 Task: Create new Company, with domain: 'colgate.com' and type: 'Prospect'. Add new contact for this company, with mail Id: 'Aman18Garcia@colgate.com', First Name: Aman, Last name:  Garcia, Job Title: 'Financial Advisor', Phone Number: '(202) 555-7894'. Change life cycle stage to  Lead and lead status to  Open. Logged in from softage.1@softage.net
Action: Mouse moved to (77, 51)
Screenshot: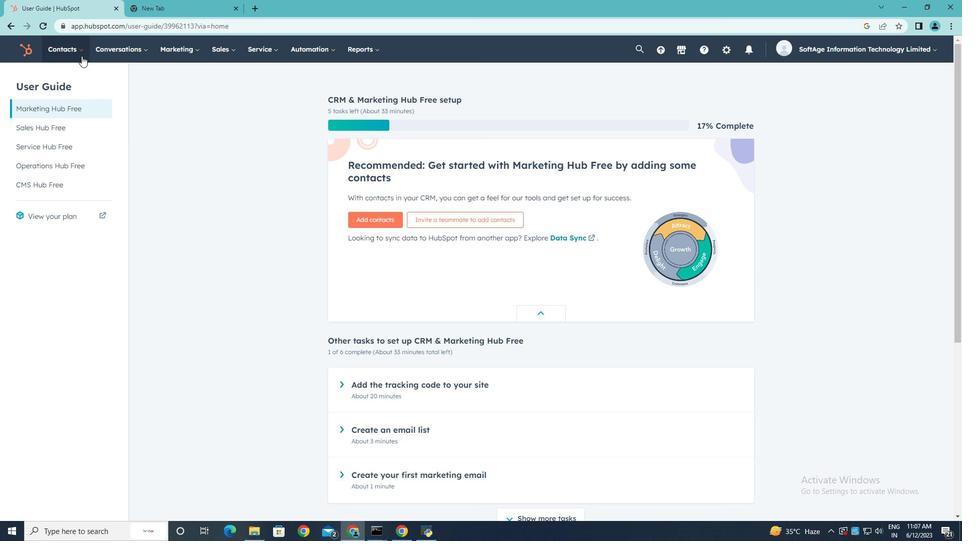 
Action: Mouse pressed left at (77, 51)
Screenshot: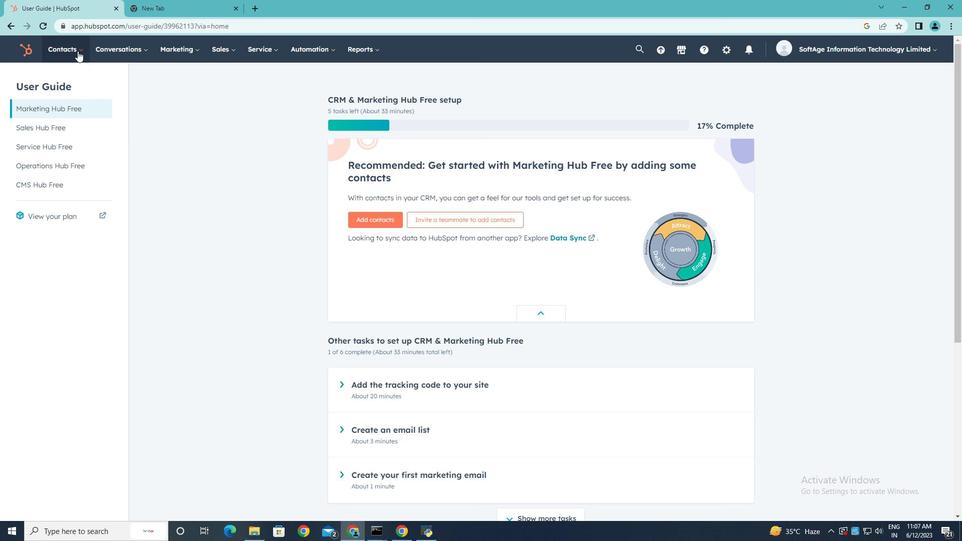 
Action: Mouse moved to (78, 97)
Screenshot: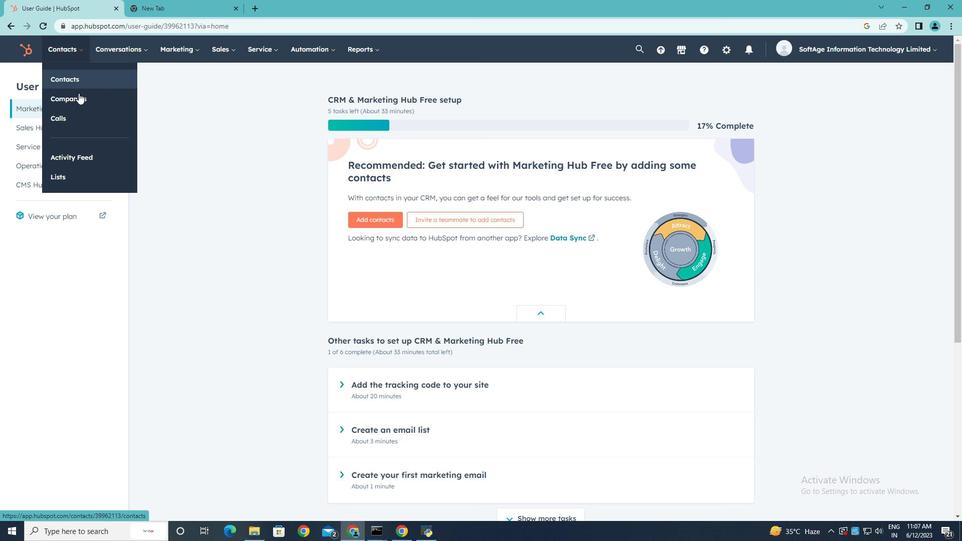 
Action: Mouse pressed left at (78, 97)
Screenshot: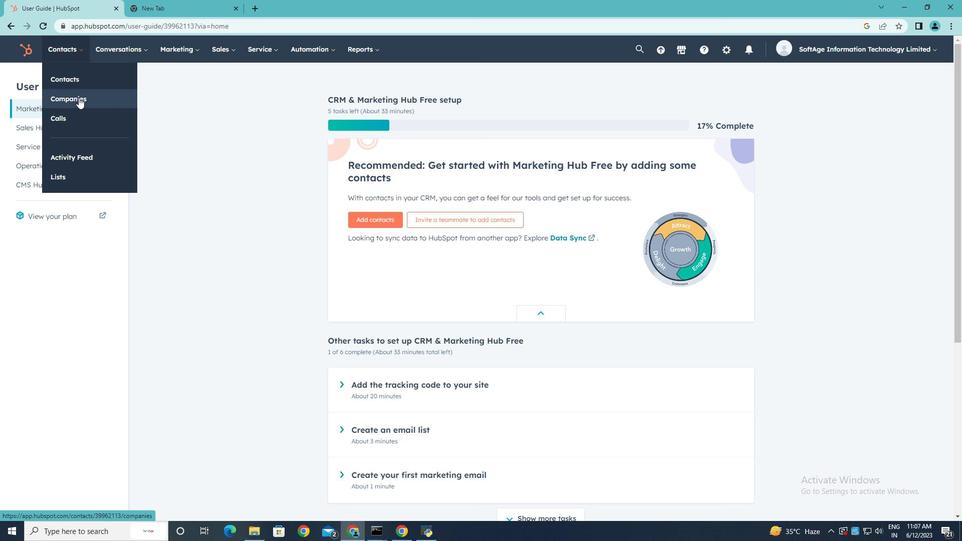 
Action: Mouse moved to (918, 85)
Screenshot: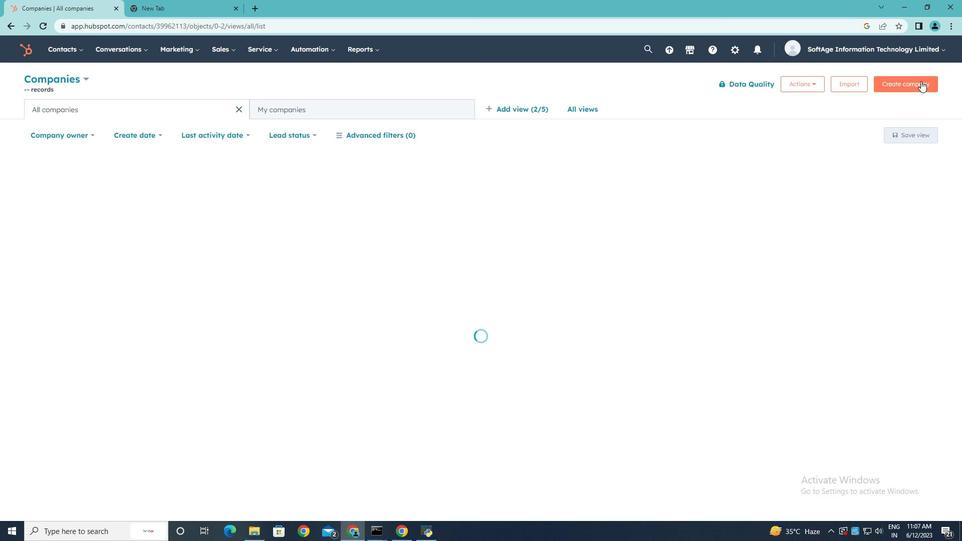 
Action: Mouse pressed left at (918, 85)
Screenshot: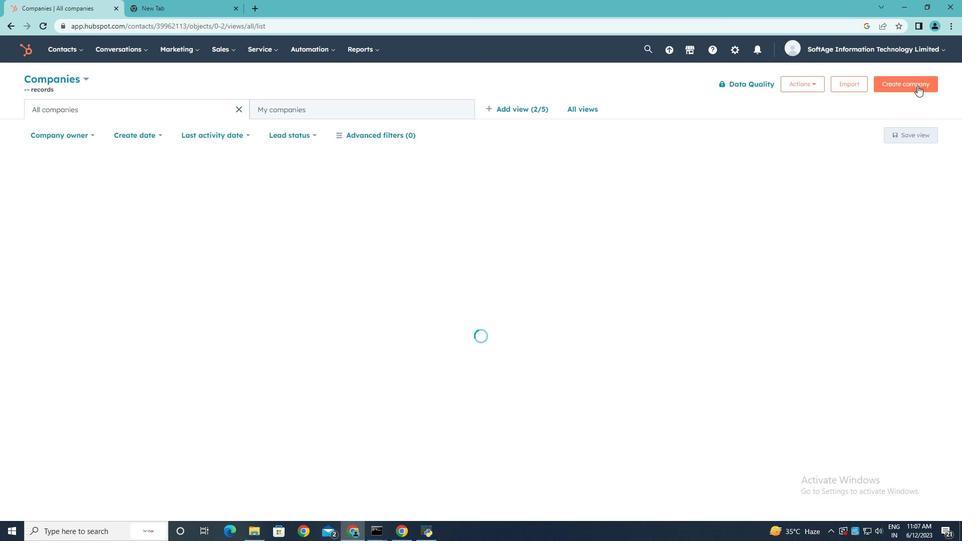 
Action: Mouse moved to (712, 130)
Screenshot: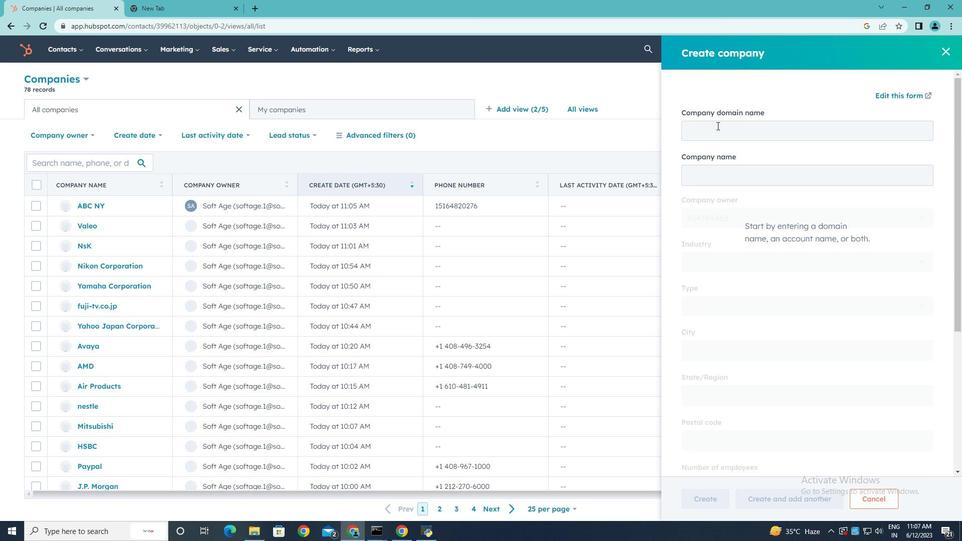 
Action: Mouse pressed left at (712, 130)
Screenshot: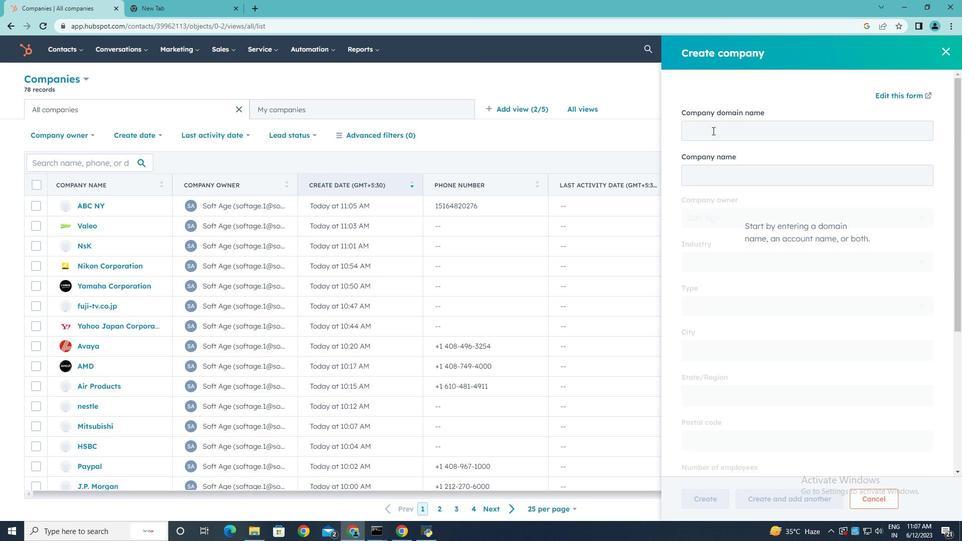 
Action: Key pressed colgate.com
Screenshot: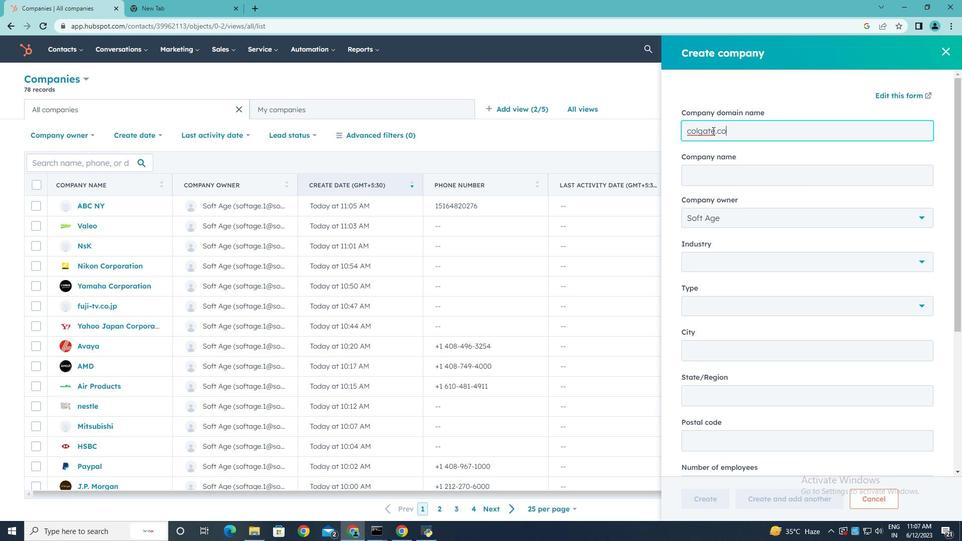 
Action: Mouse moved to (746, 248)
Screenshot: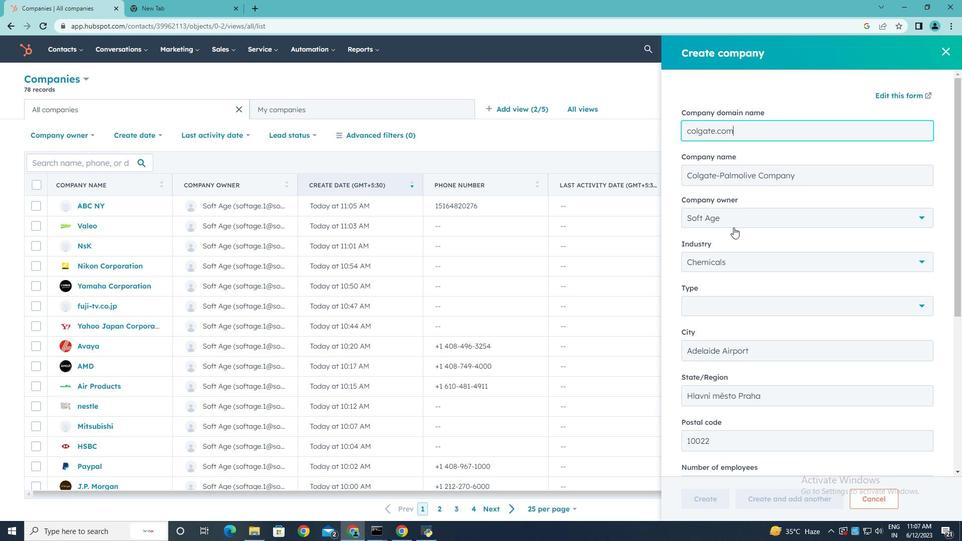 
Action: Mouse scrolled (746, 248) with delta (0, 0)
Screenshot: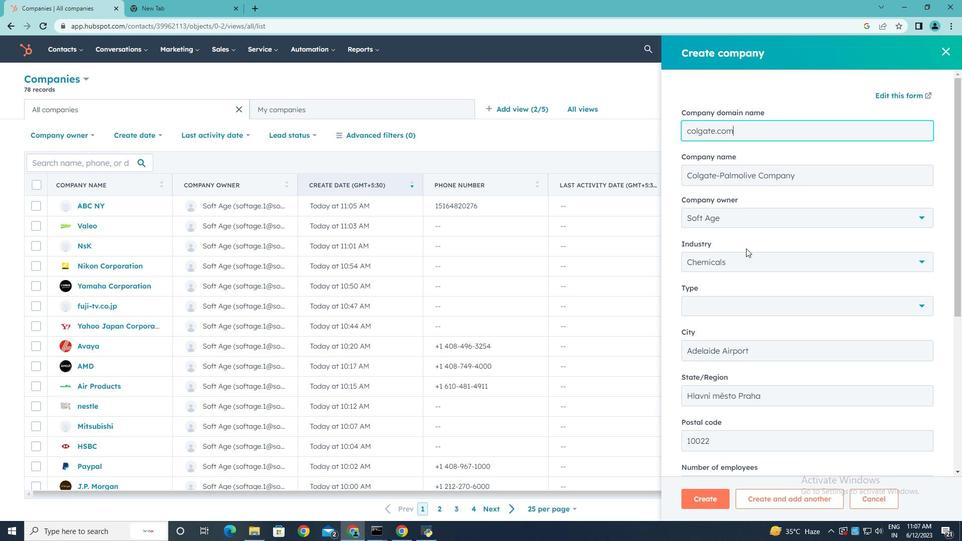 
Action: Mouse scrolled (746, 248) with delta (0, 0)
Screenshot: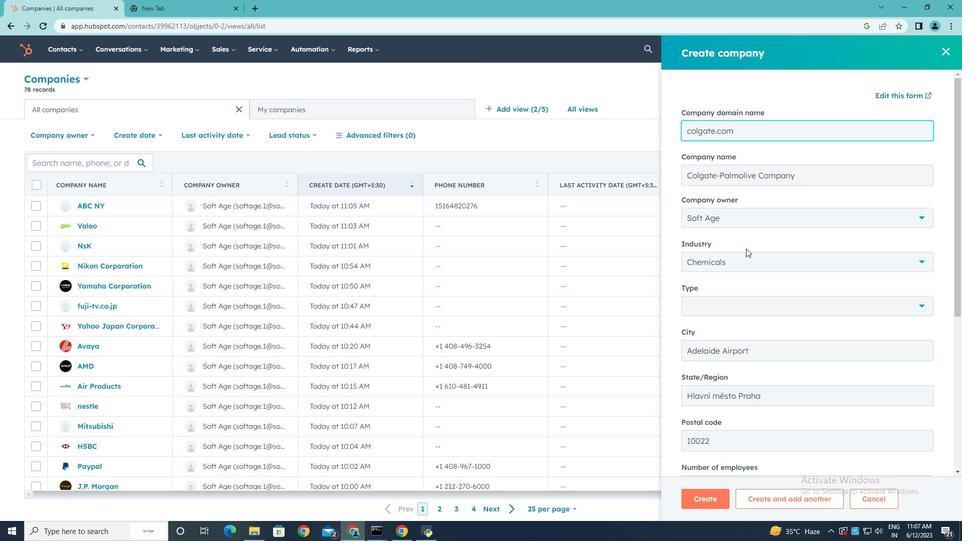 
Action: Mouse moved to (922, 206)
Screenshot: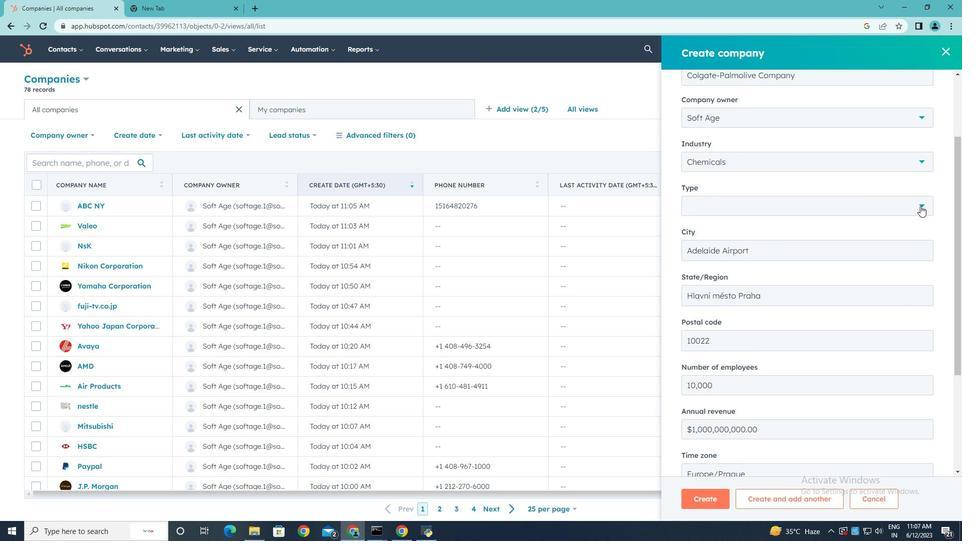 
Action: Mouse pressed left at (922, 206)
Screenshot: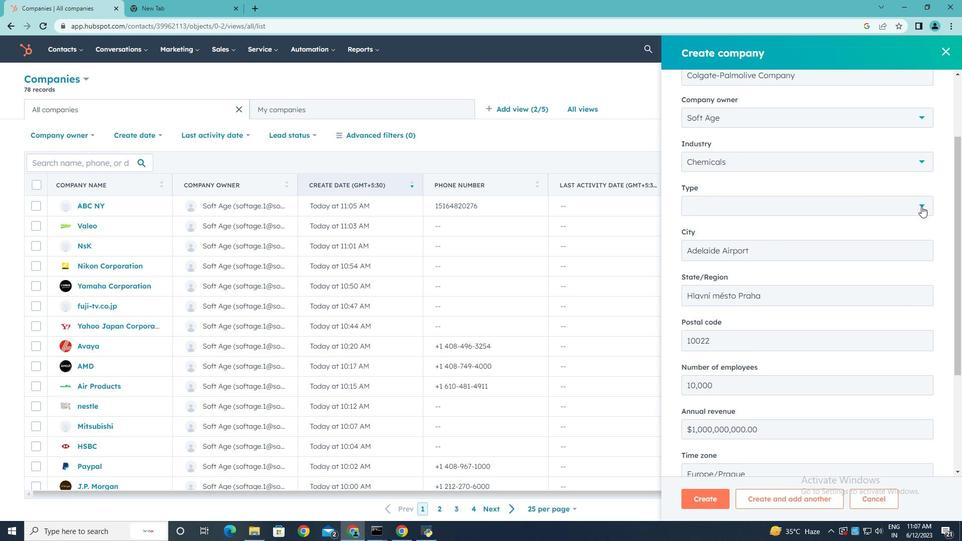 
Action: Mouse moved to (766, 252)
Screenshot: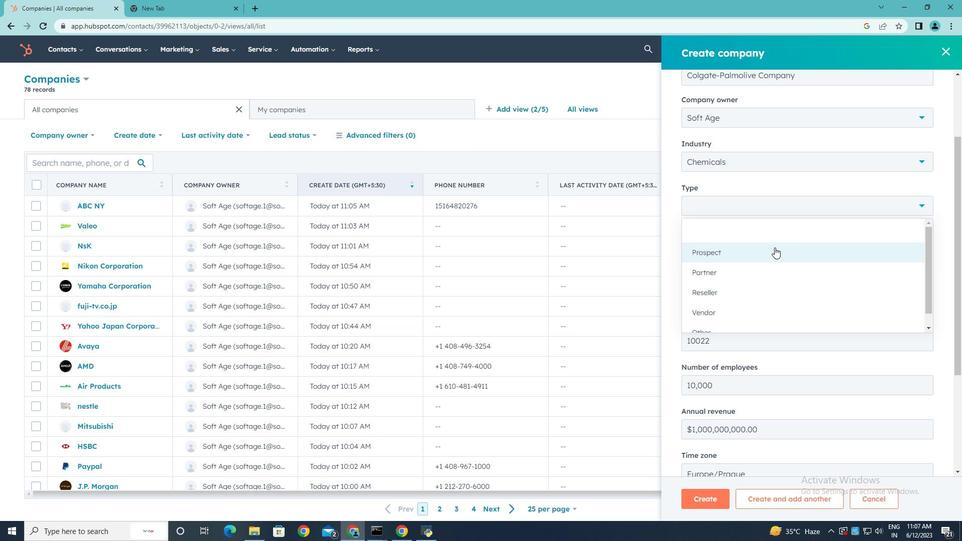 
Action: Mouse pressed left at (766, 252)
Screenshot: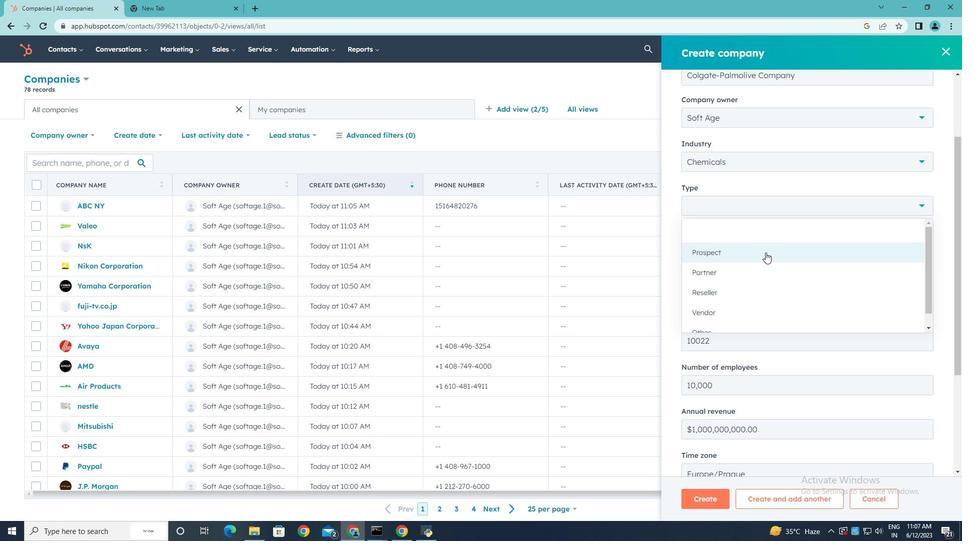
Action: Mouse moved to (765, 304)
Screenshot: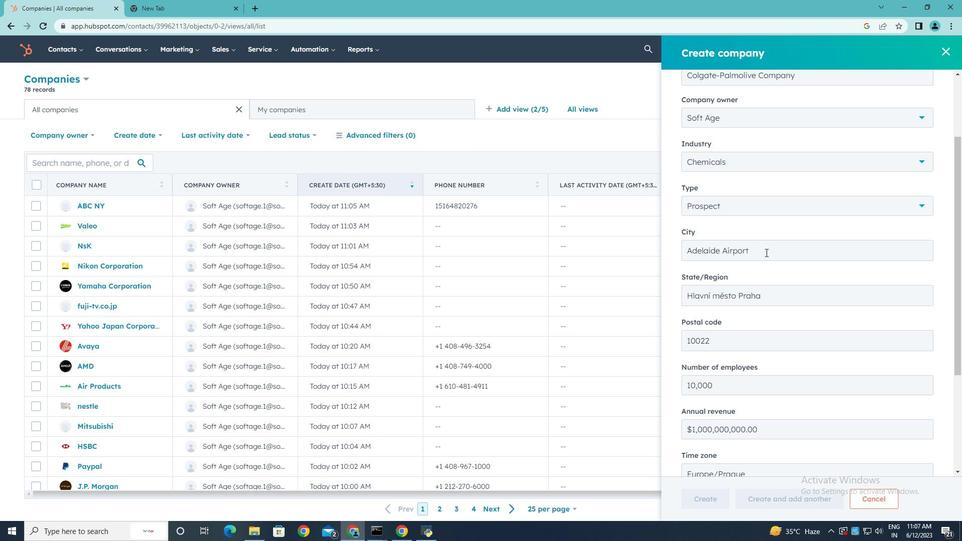 
Action: Mouse scrolled (765, 303) with delta (0, 0)
Screenshot: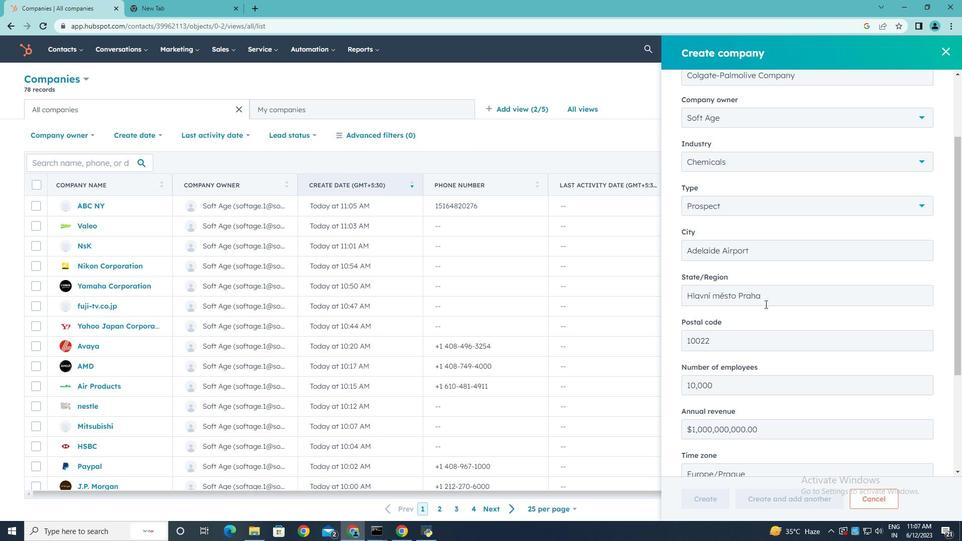 
Action: Mouse scrolled (765, 303) with delta (0, 0)
Screenshot: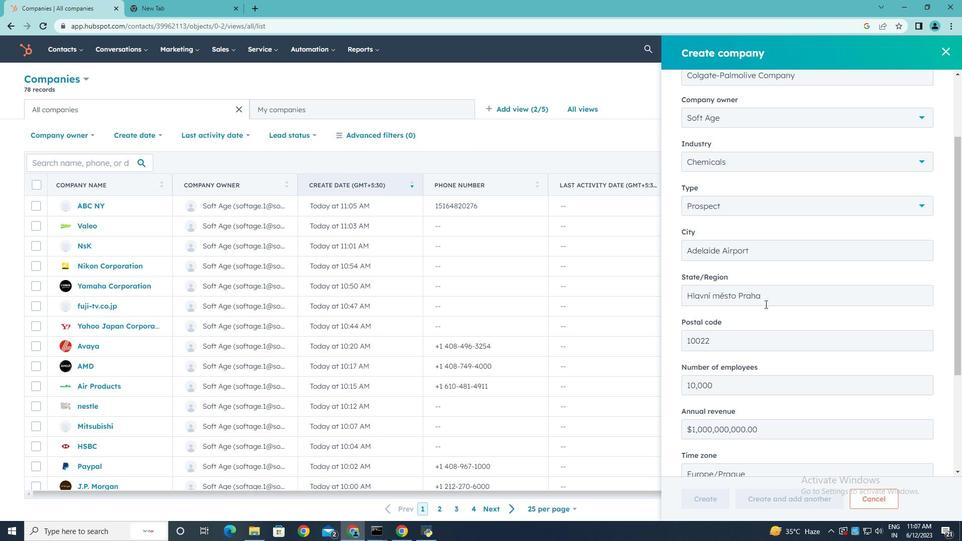 
Action: Mouse scrolled (765, 303) with delta (0, 0)
Screenshot: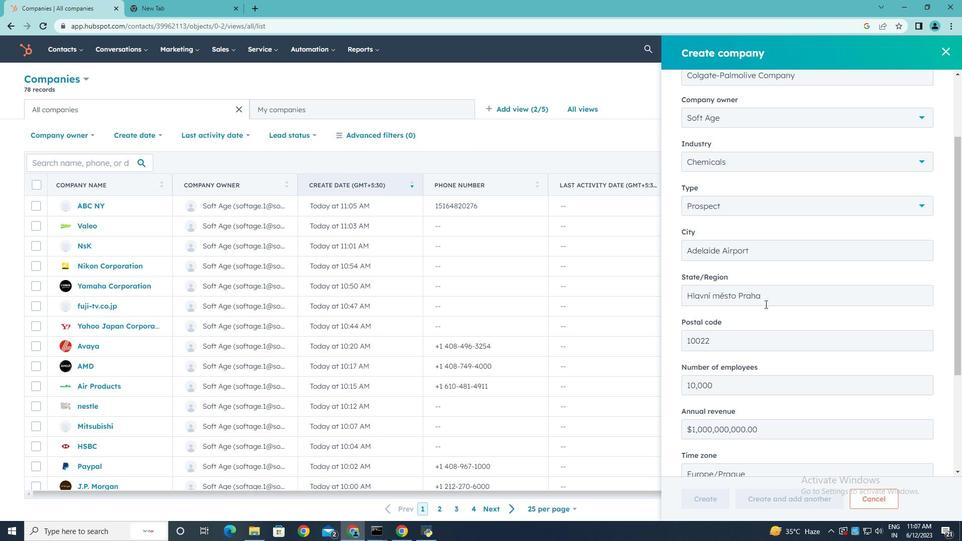 
Action: Mouse scrolled (765, 303) with delta (0, 0)
Screenshot: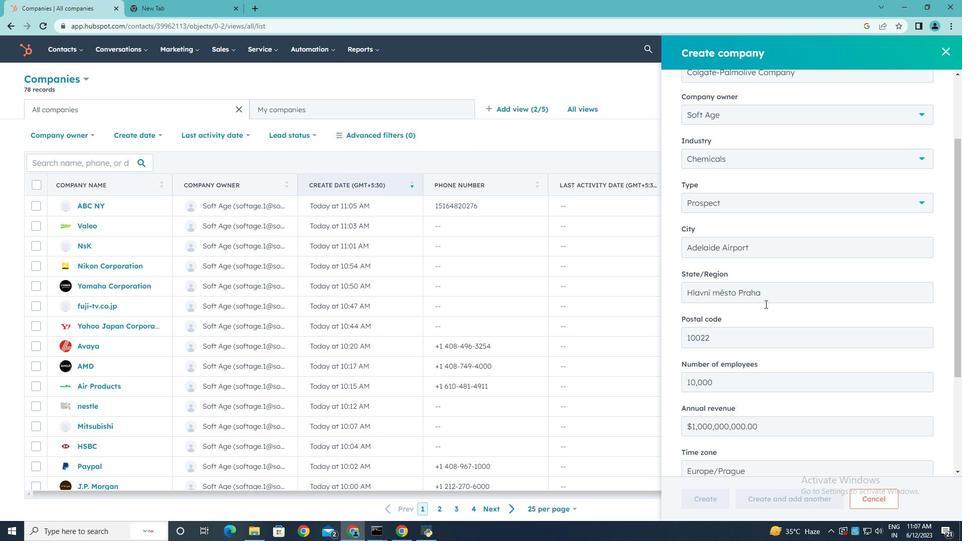 
Action: Mouse moved to (703, 499)
Screenshot: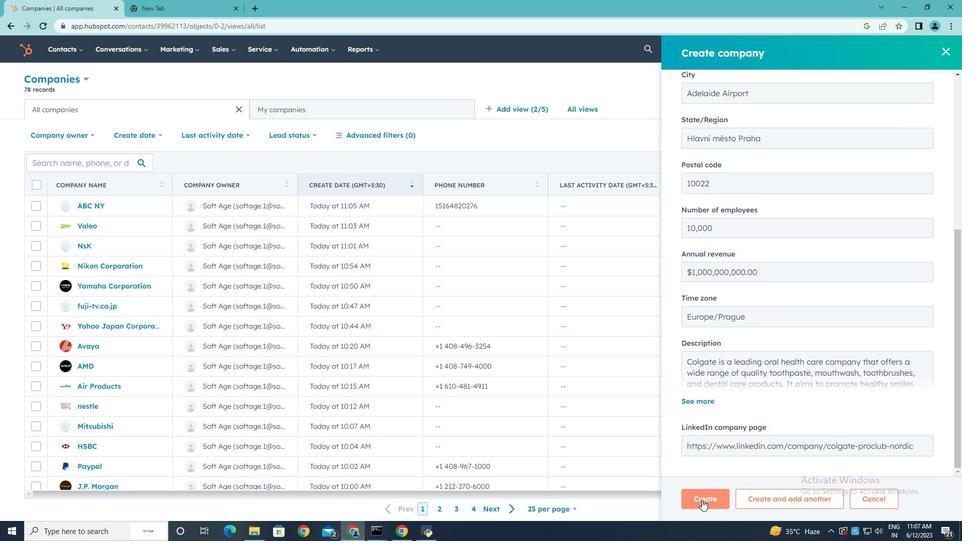 
Action: Mouse pressed left at (703, 499)
Screenshot: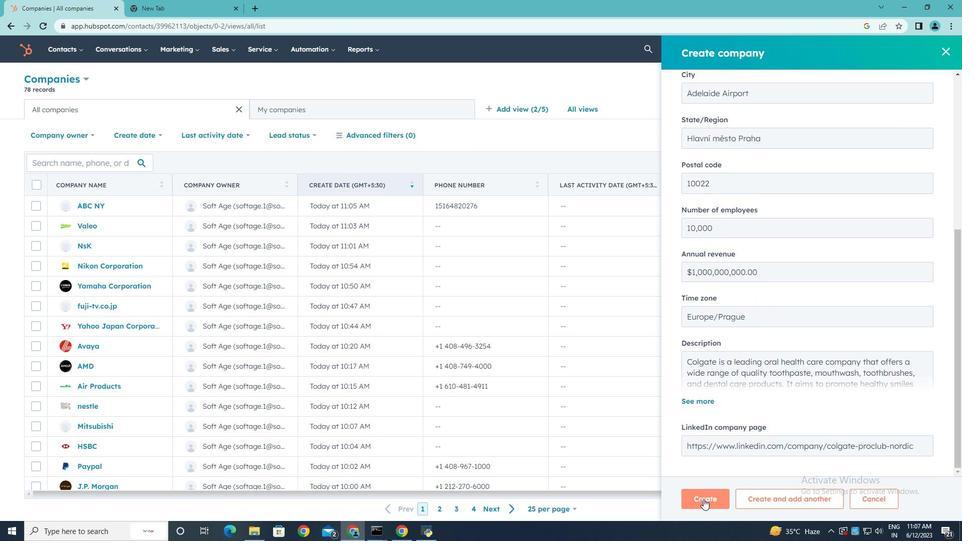 
Action: Mouse moved to (681, 323)
Screenshot: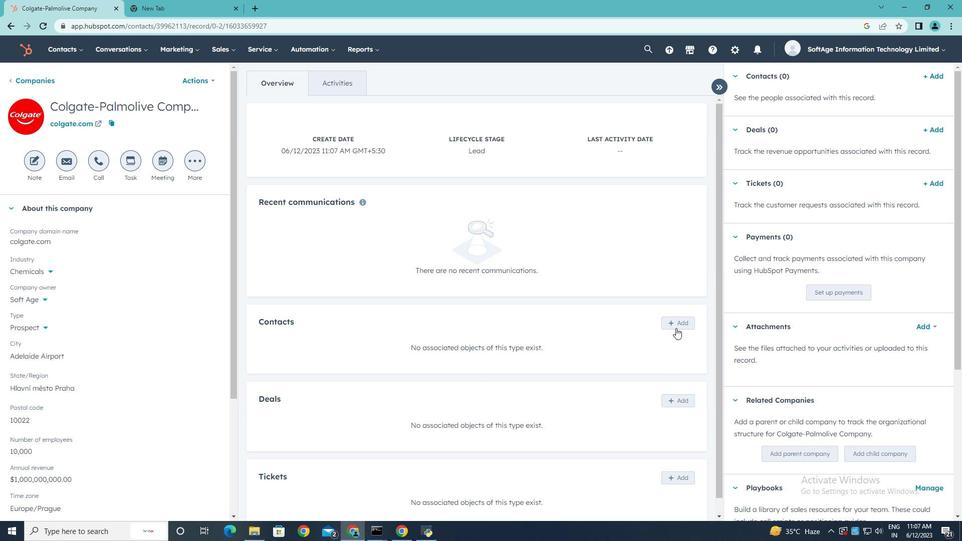
Action: Mouse pressed left at (681, 323)
Screenshot: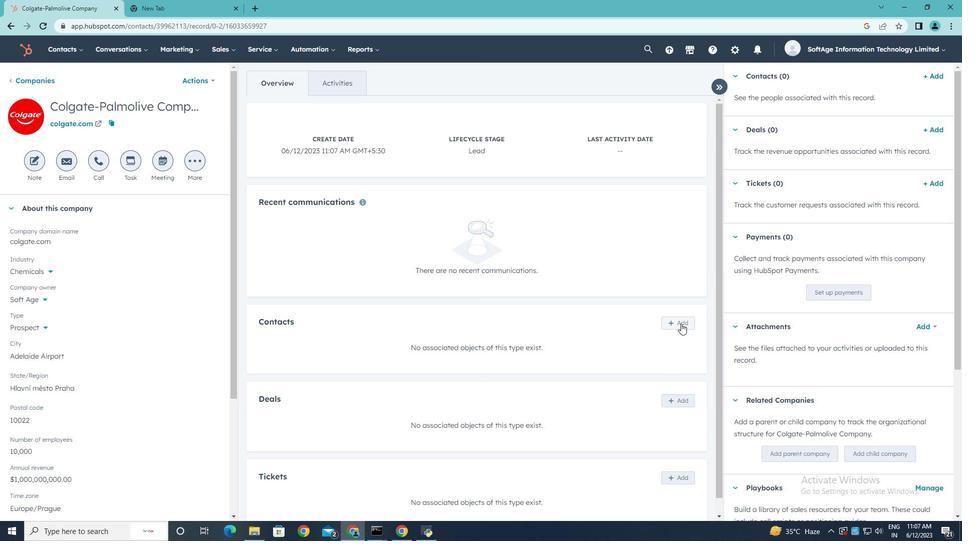 
Action: Mouse moved to (758, 104)
Screenshot: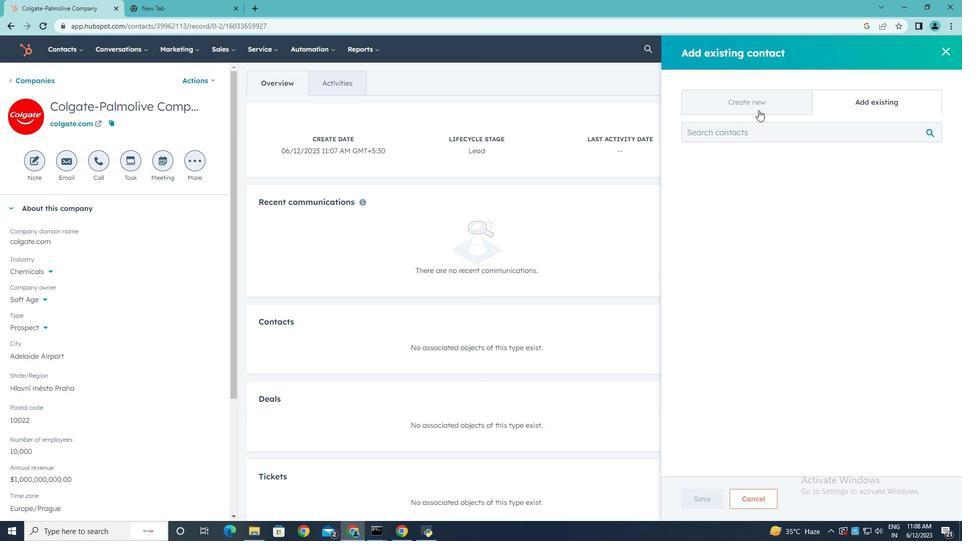 
Action: Mouse pressed left at (758, 104)
Screenshot: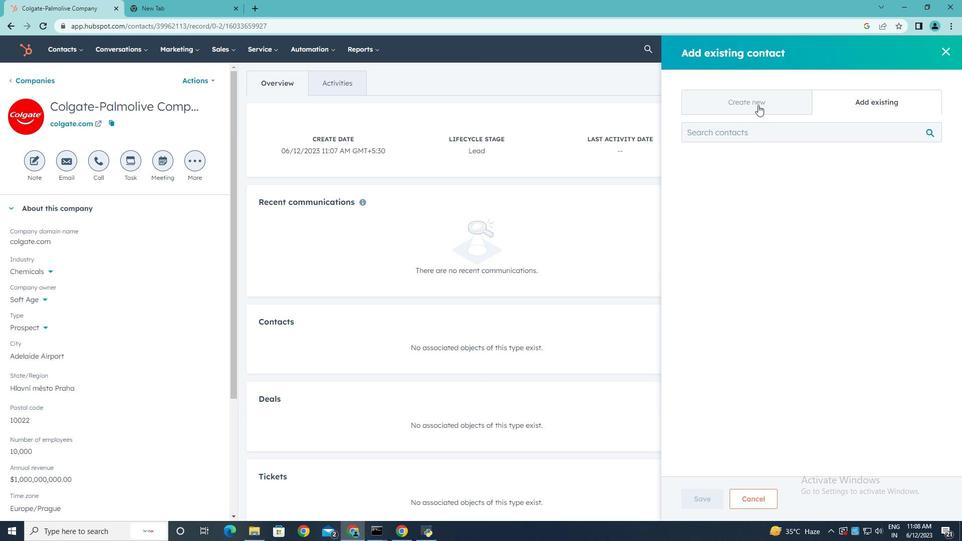 
Action: Mouse moved to (714, 167)
Screenshot: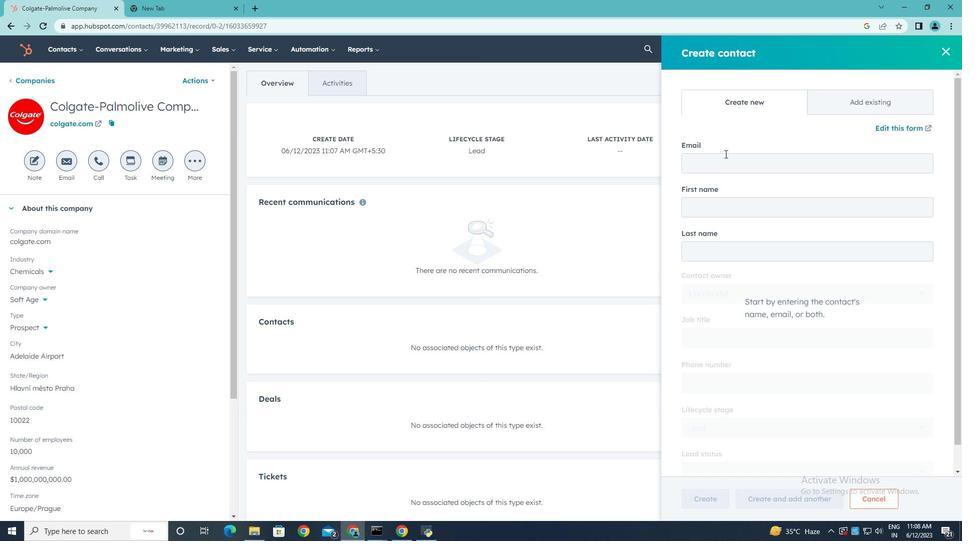 
Action: Mouse pressed left at (714, 167)
Screenshot: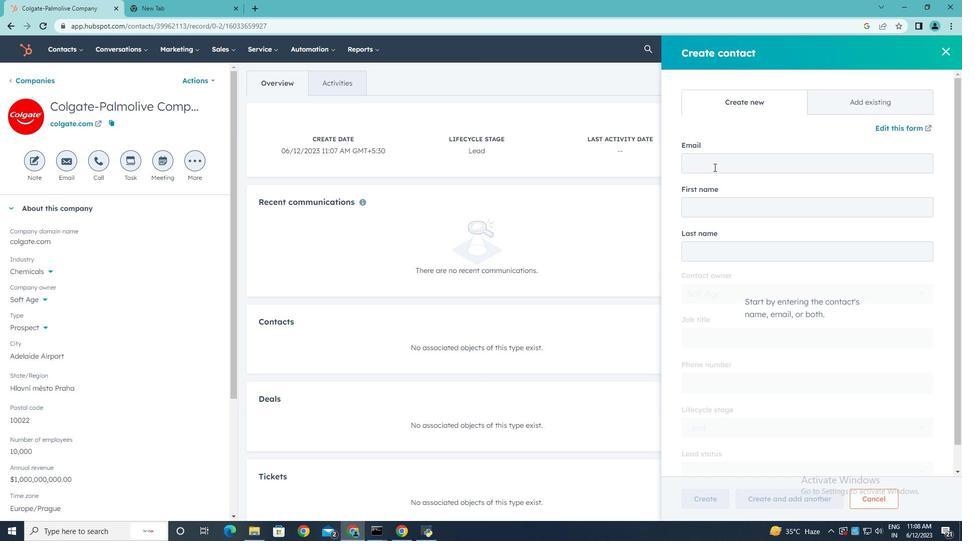 
Action: Key pressed <Key.shift>Aman18<Key.shift>Garcia<Key.shift>@colgate.com
Screenshot: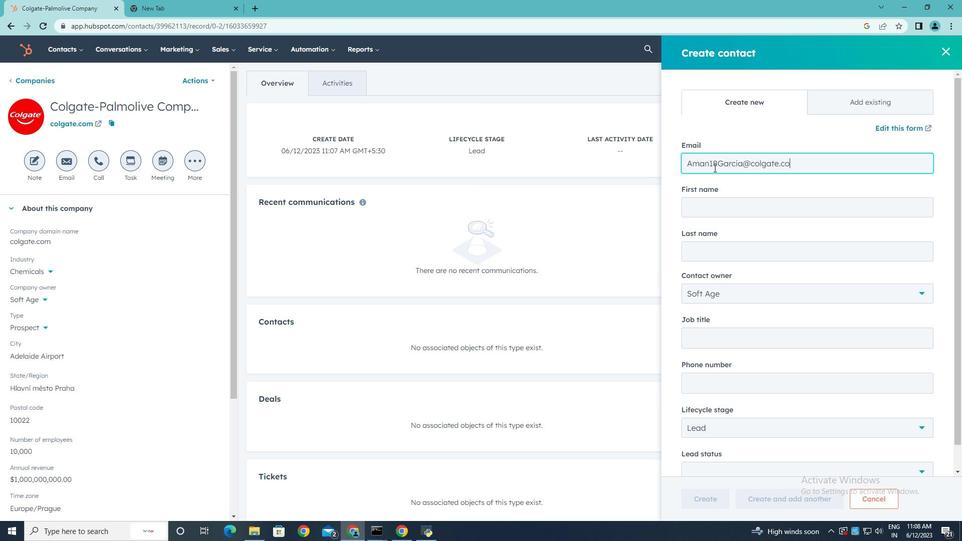 
Action: Mouse moved to (704, 207)
Screenshot: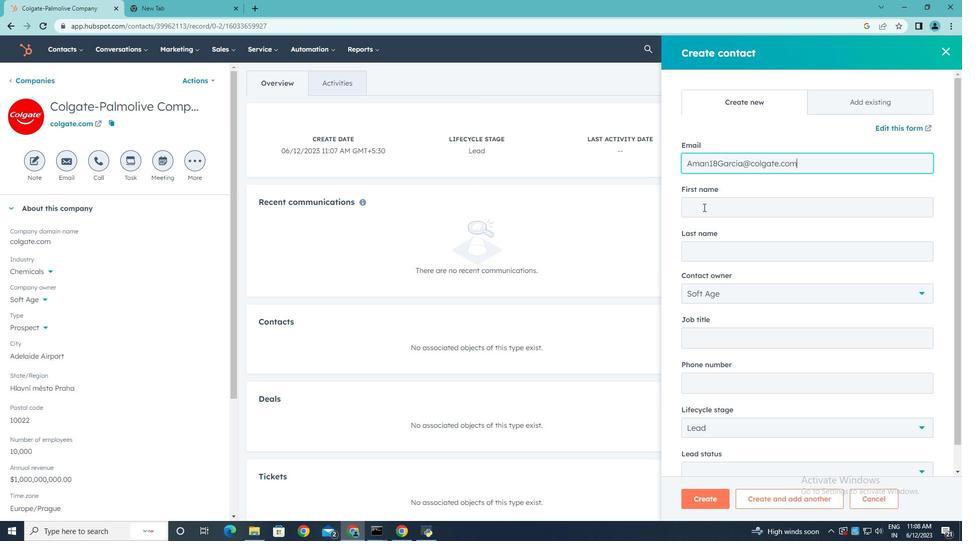 
Action: Mouse pressed left at (704, 207)
Screenshot: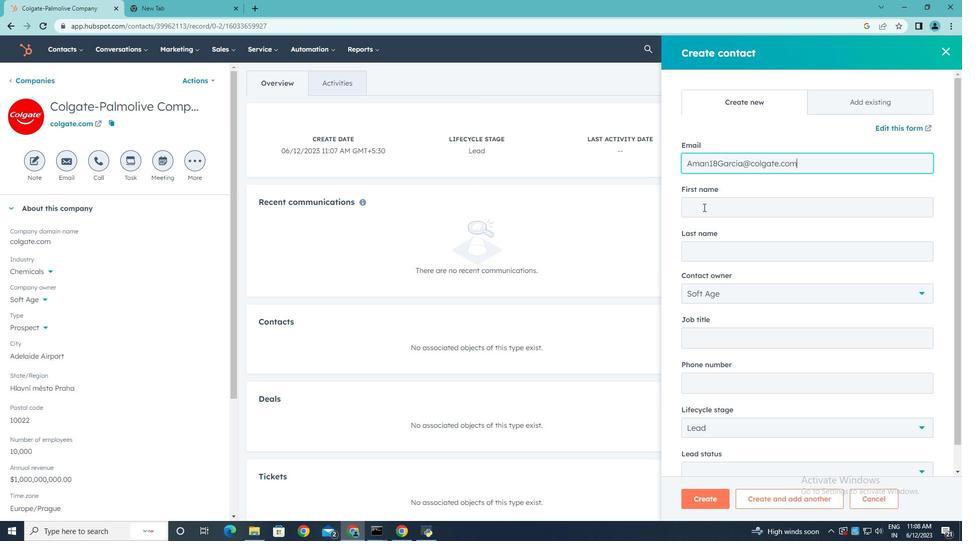 
Action: Key pressed <Key.shift>Aman
Screenshot: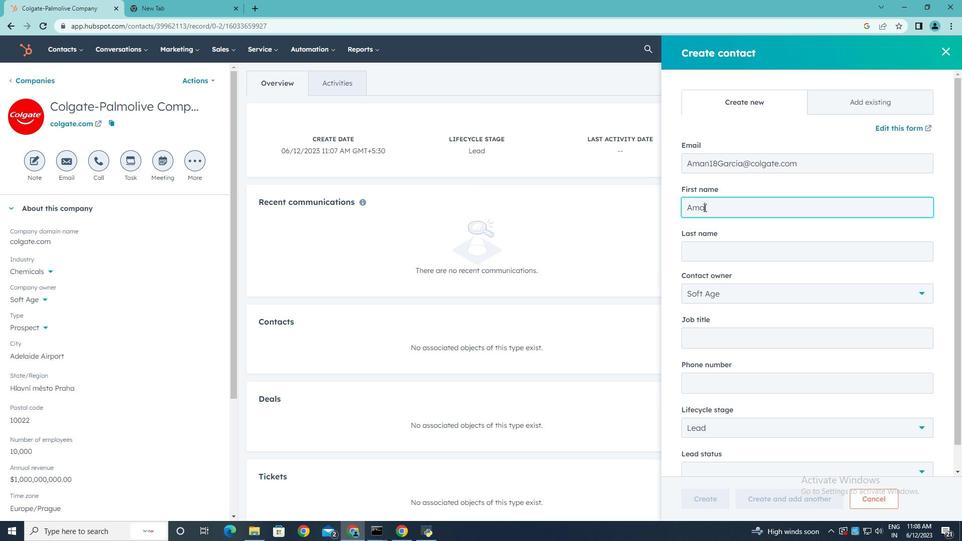 
Action: Mouse moved to (712, 260)
Screenshot: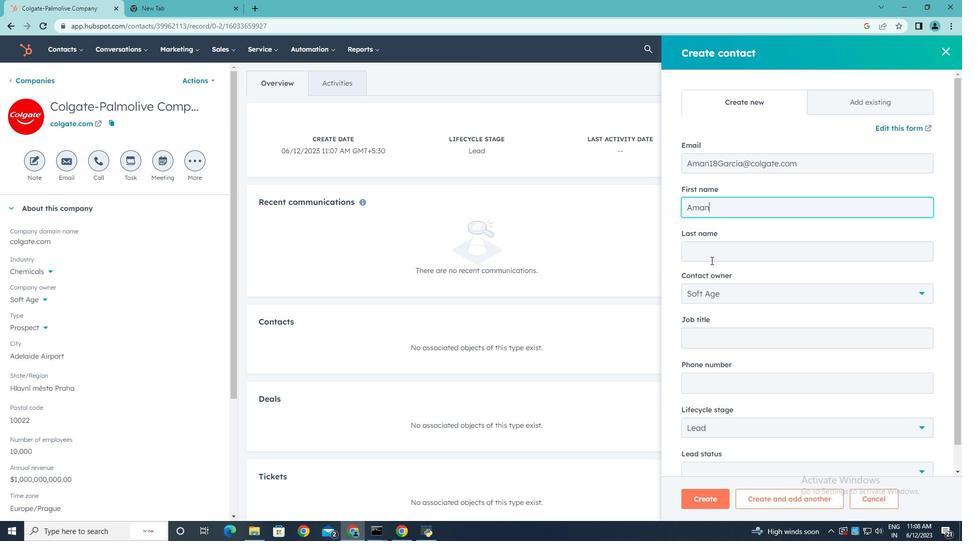 
Action: Mouse pressed left at (712, 260)
Screenshot: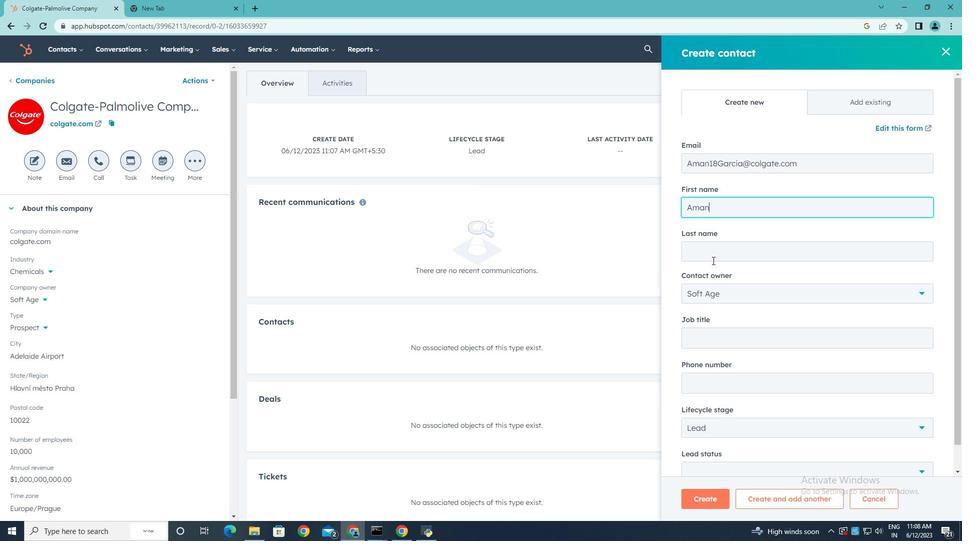 
Action: Key pressed <Key.shift><Key.shift><Key.shift><Key.shift><Key.shift><Key.shift><Key.shift>Garcia
Screenshot: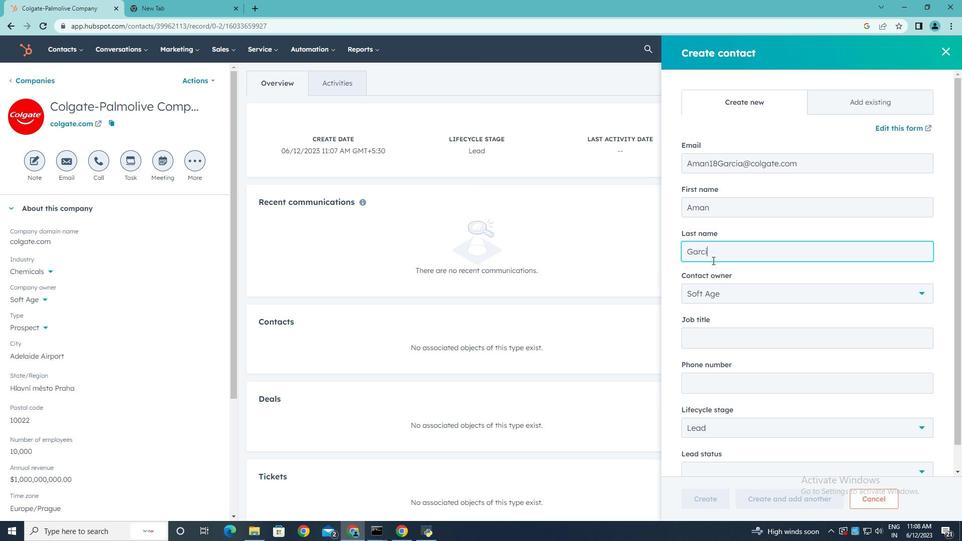 
Action: Mouse moved to (825, 340)
Screenshot: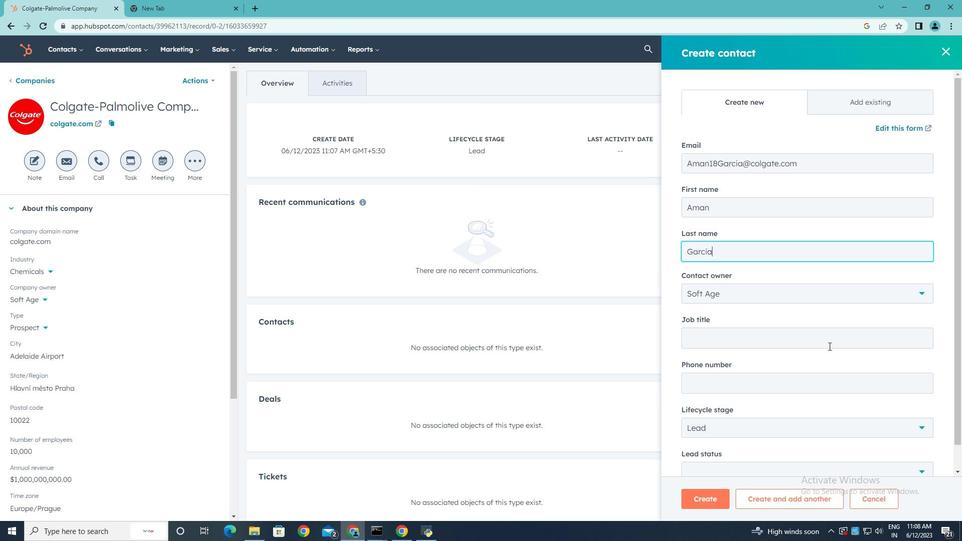 
Action: Mouse pressed left at (825, 340)
Screenshot: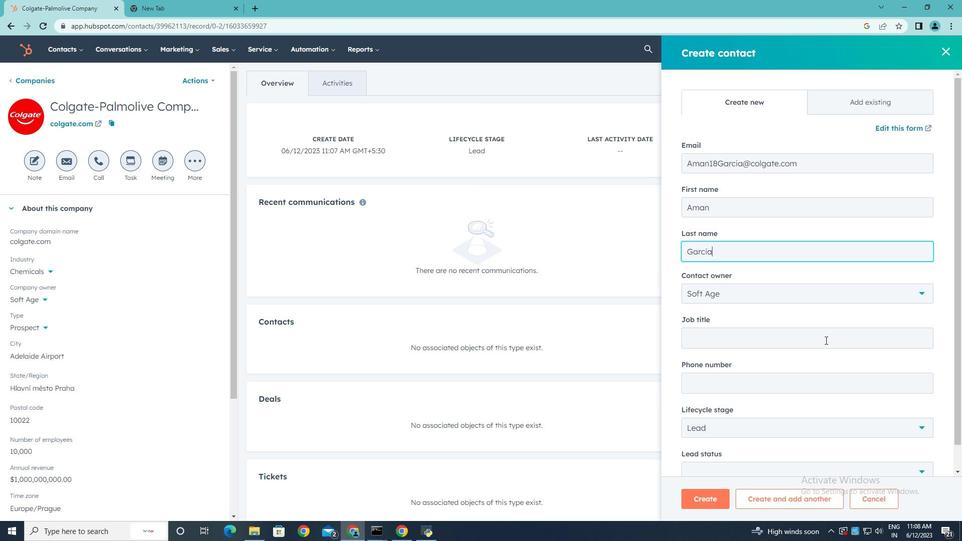 
Action: Key pressed <Key.shift>Financial<Key.space><Key.shift><Key.shift><Key.shift><Key.shift><Key.shift><Key.shift>Advisor
Screenshot: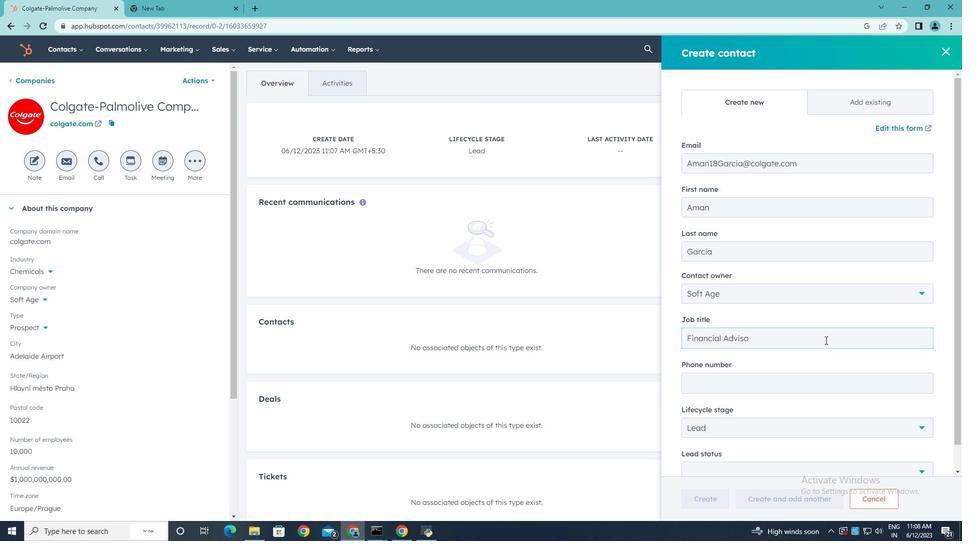 
Action: Mouse moved to (773, 377)
Screenshot: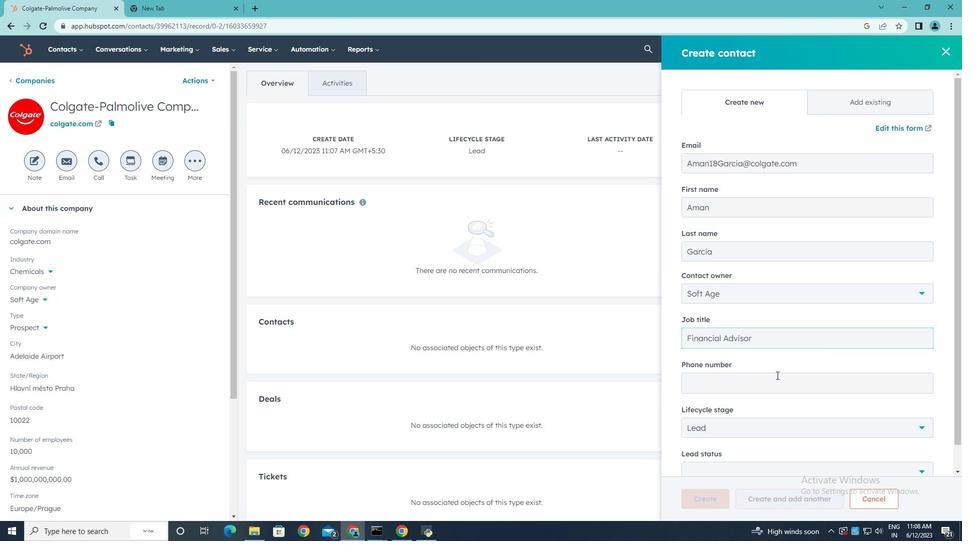 
Action: Mouse pressed left at (773, 377)
Screenshot: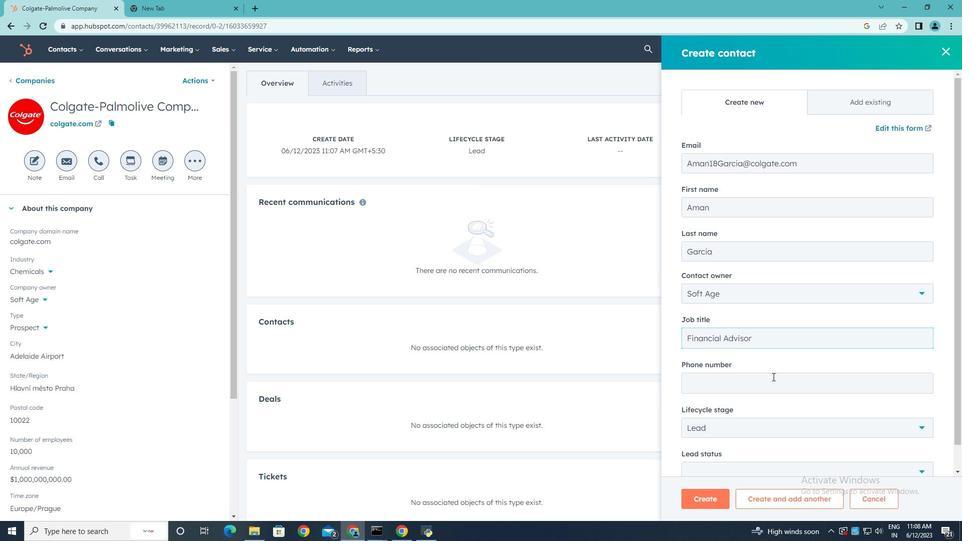 
Action: Mouse moved to (772, 377)
Screenshot: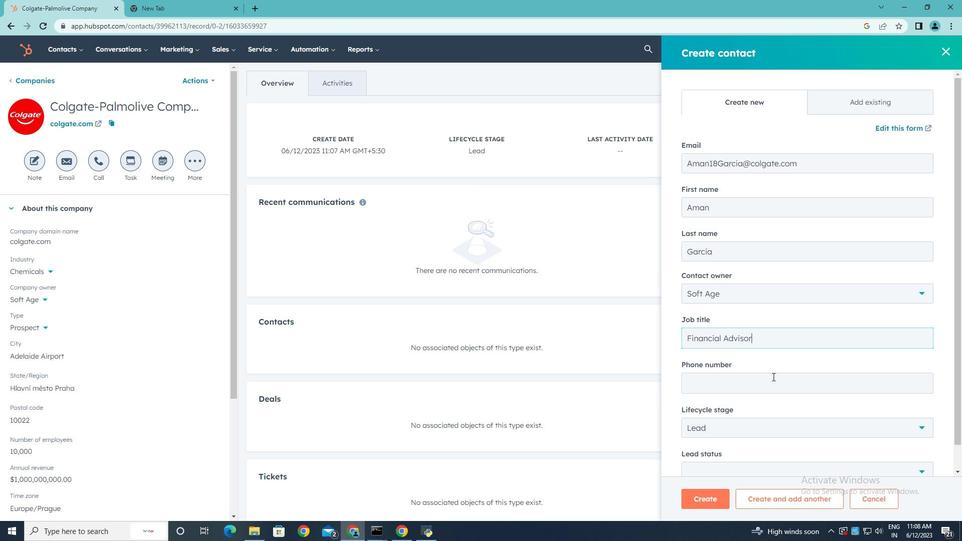 
Action: Key pressed 2025557894
Screenshot: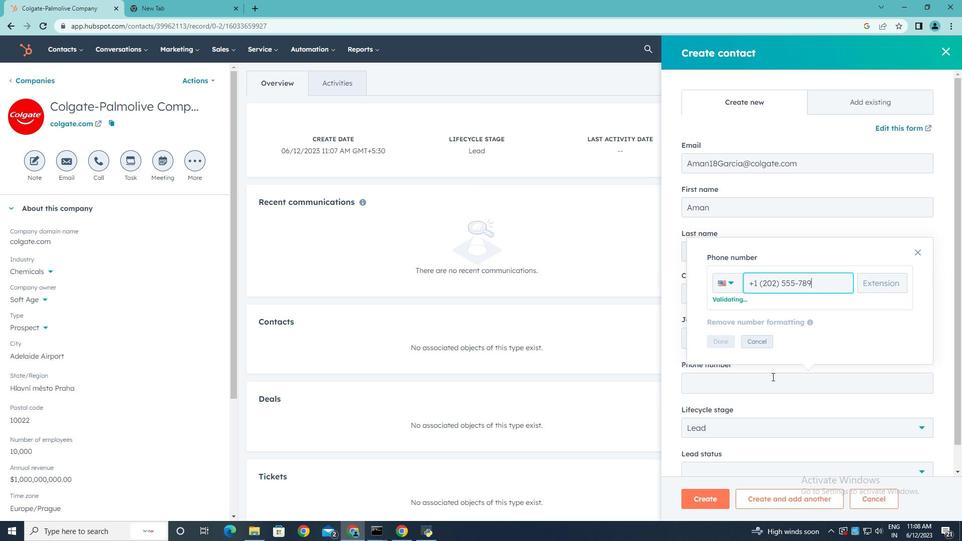 
Action: Mouse moved to (723, 342)
Screenshot: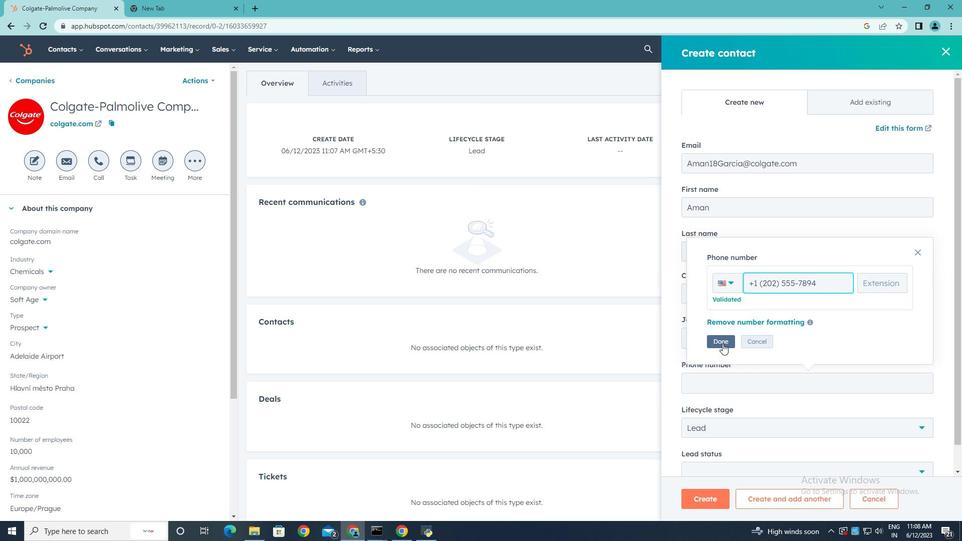 
Action: Mouse pressed left at (723, 342)
Screenshot: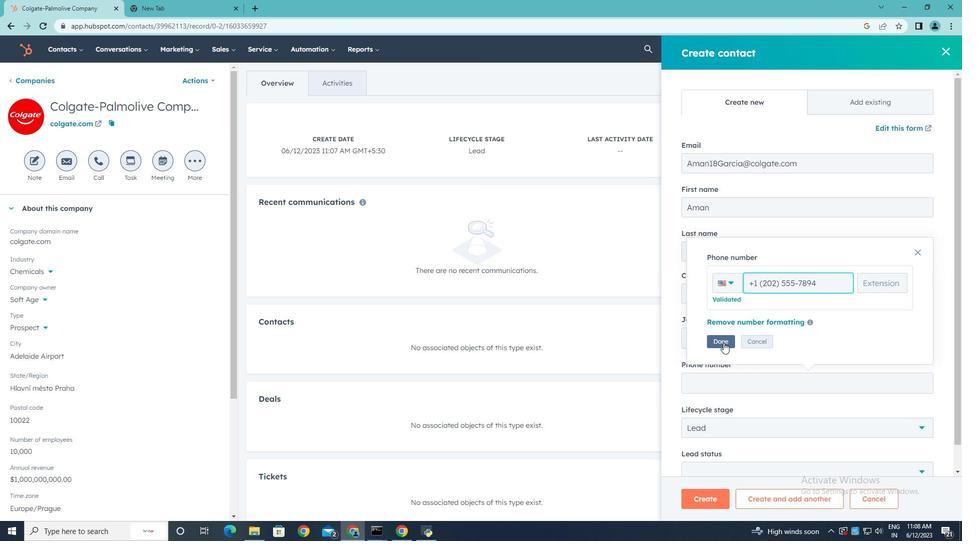
Action: Mouse moved to (922, 427)
Screenshot: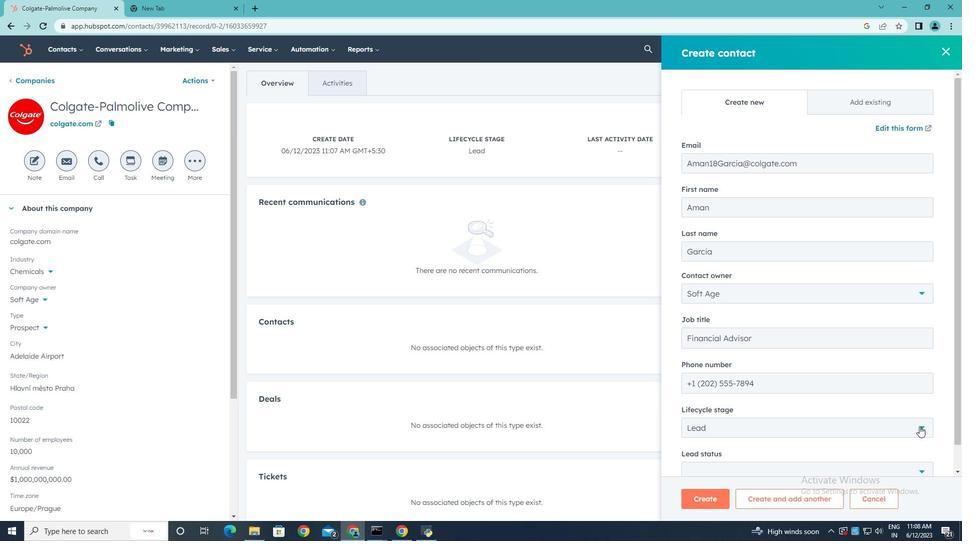
Action: Mouse pressed left at (922, 427)
Screenshot: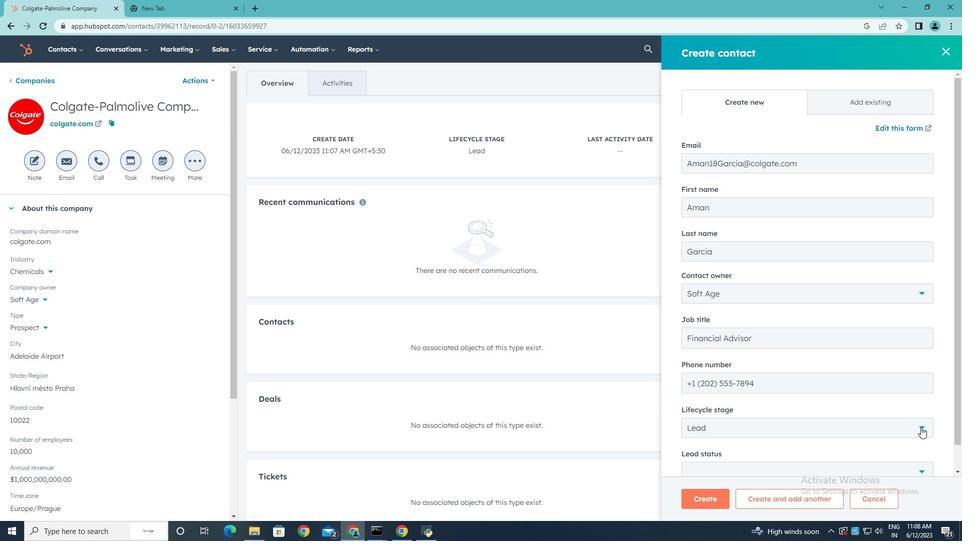 
Action: Mouse moved to (841, 339)
Screenshot: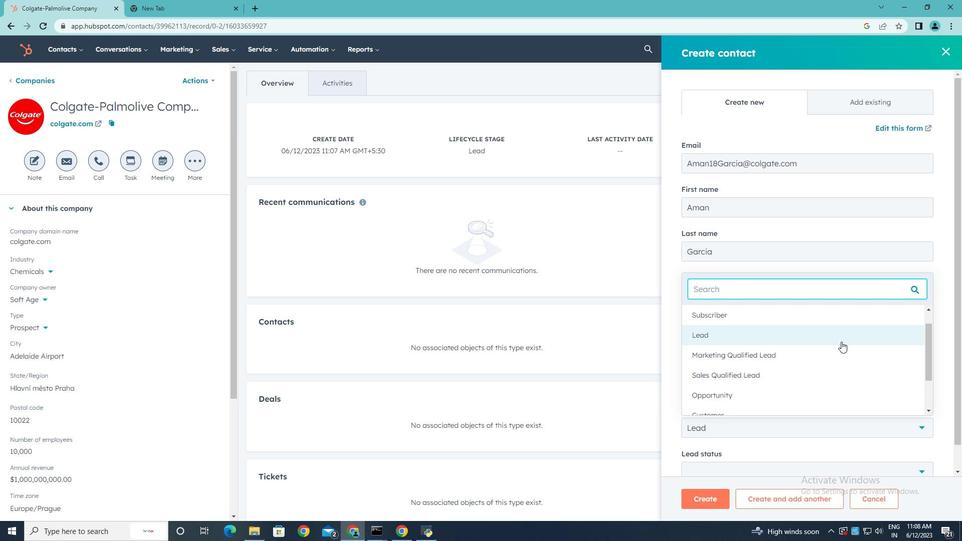 
Action: Mouse pressed left at (841, 339)
Screenshot: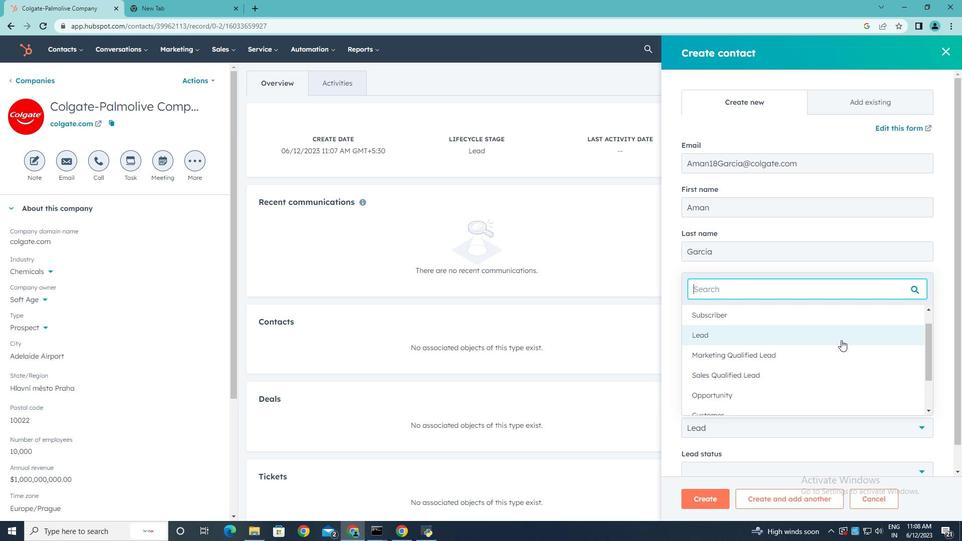 
Action: Mouse moved to (923, 472)
Screenshot: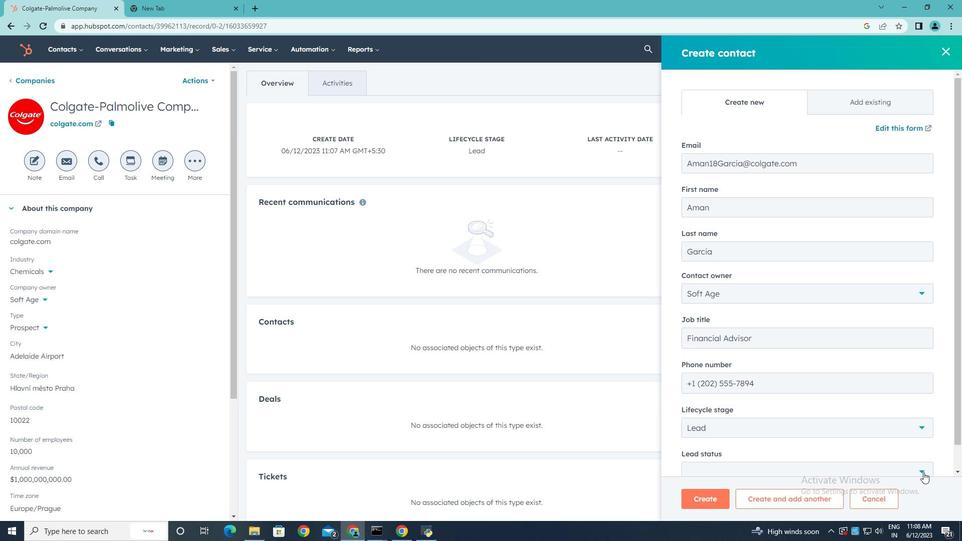 
Action: Mouse pressed left at (923, 472)
Screenshot: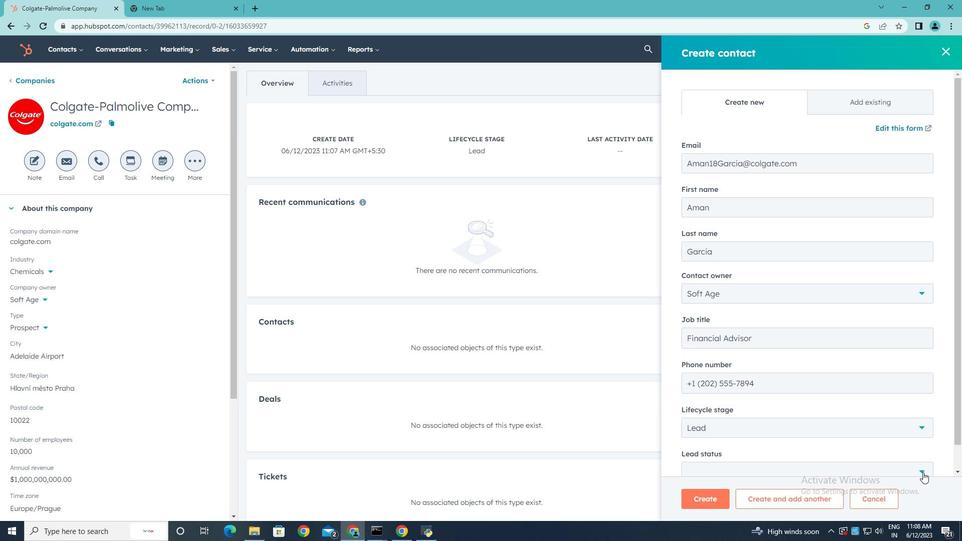 
Action: Mouse moved to (838, 392)
Screenshot: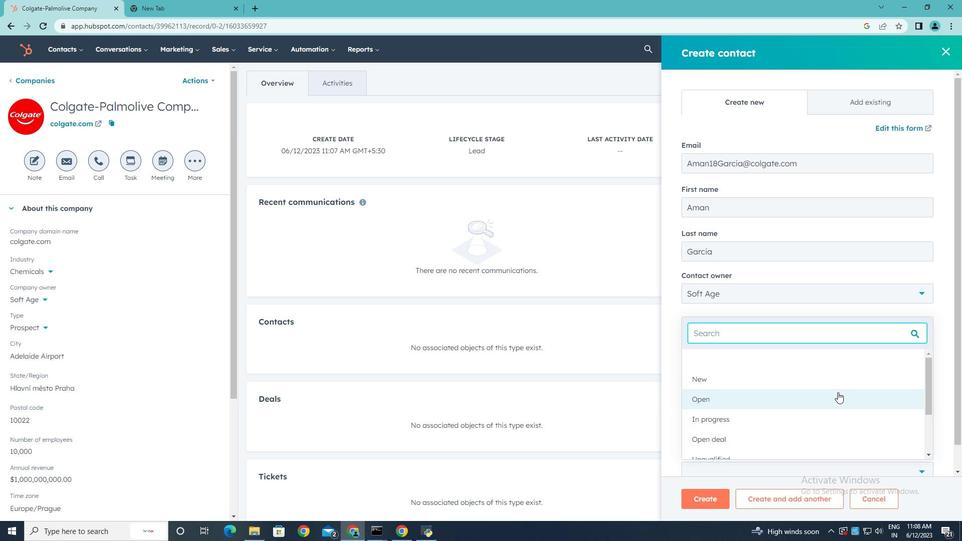 
Action: Mouse pressed left at (838, 392)
Screenshot: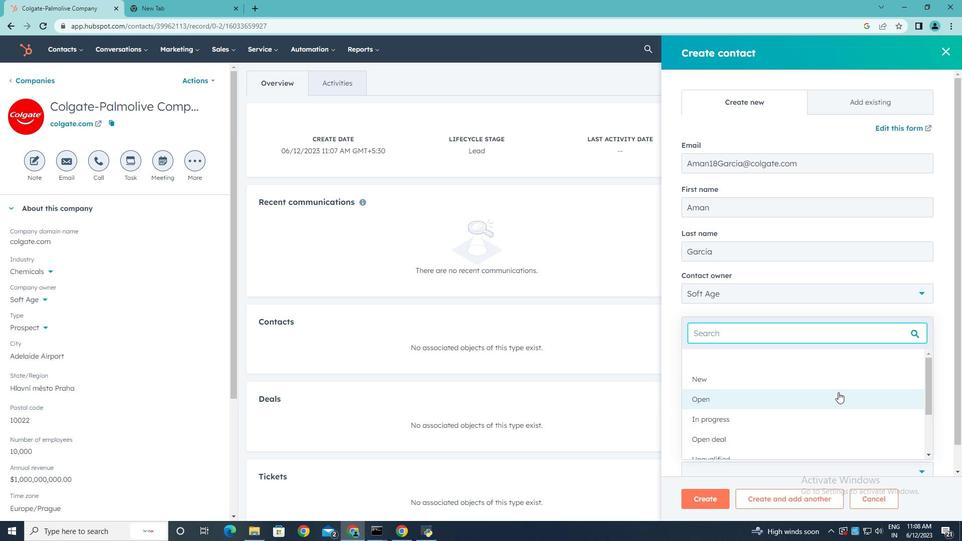
Action: Mouse moved to (839, 404)
Screenshot: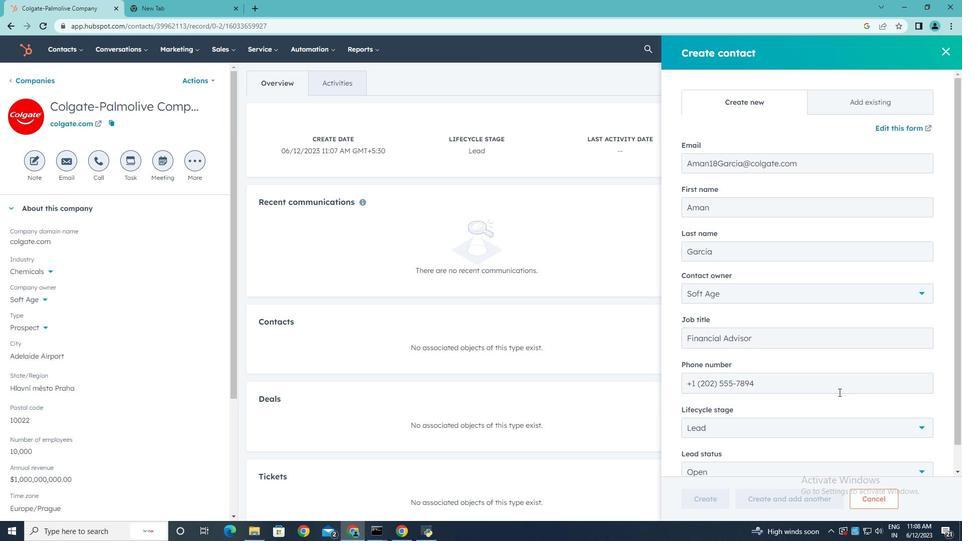 
Action: Mouse scrolled (839, 404) with delta (0, 0)
Screenshot: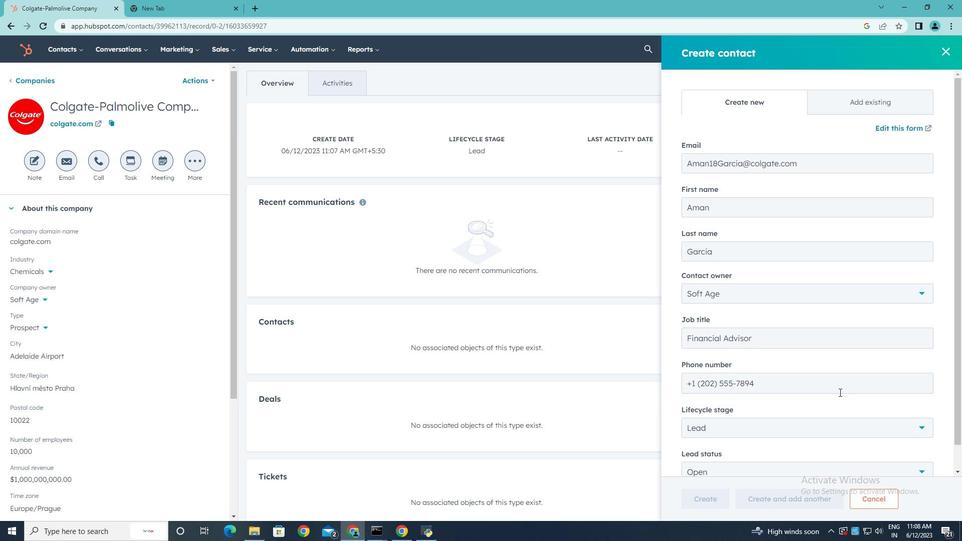 
Action: Mouse moved to (839, 407)
Screenshot: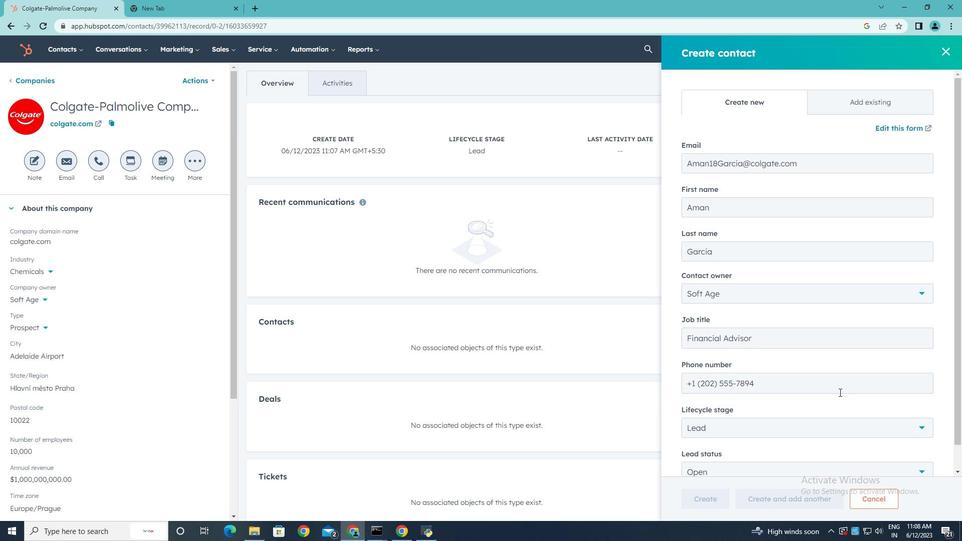 
Action: Mouse scrolled (839, 406) with delta (0, 0)
Screenshot: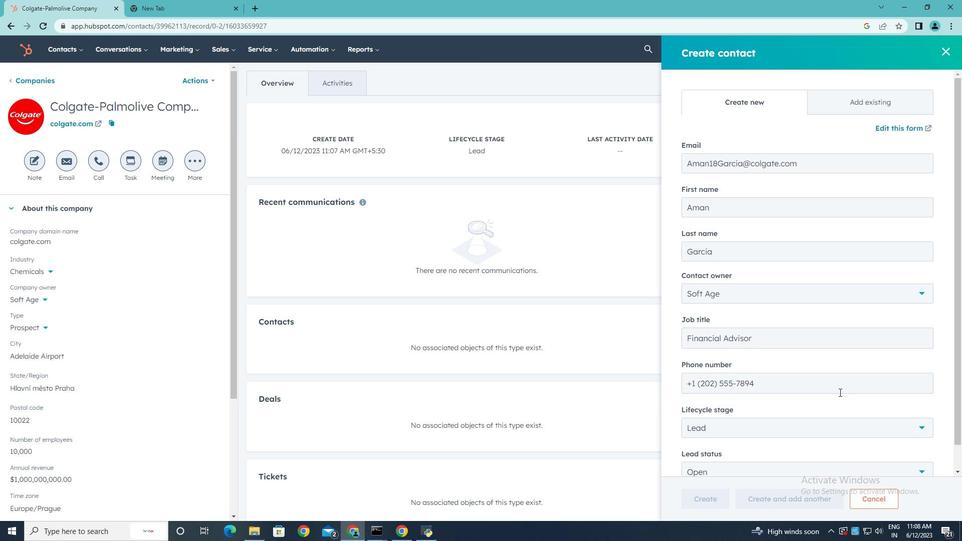 
Action: Mouse moved to (839, 407)
Screenshot: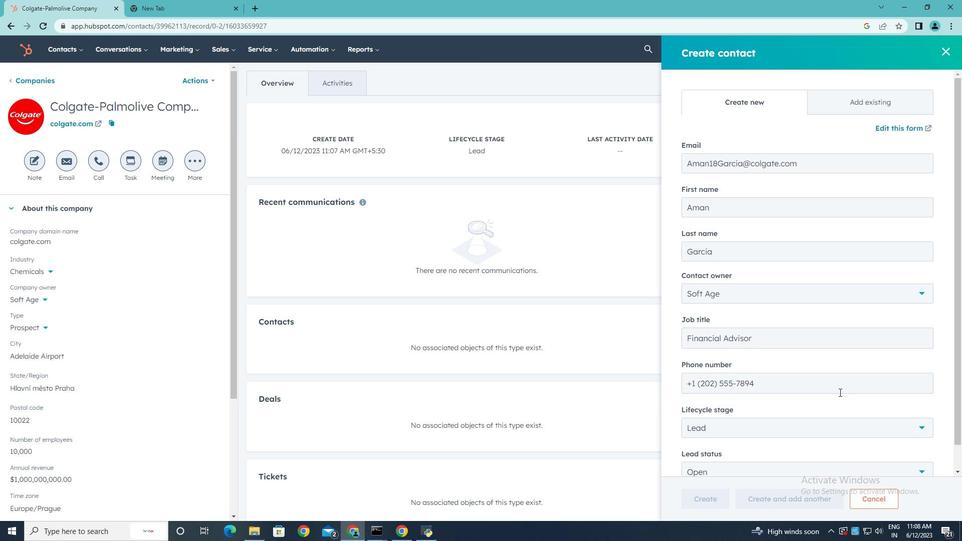 
Action: Mouse scrolled (839, 406) with delta (0, 0)
Screenshot: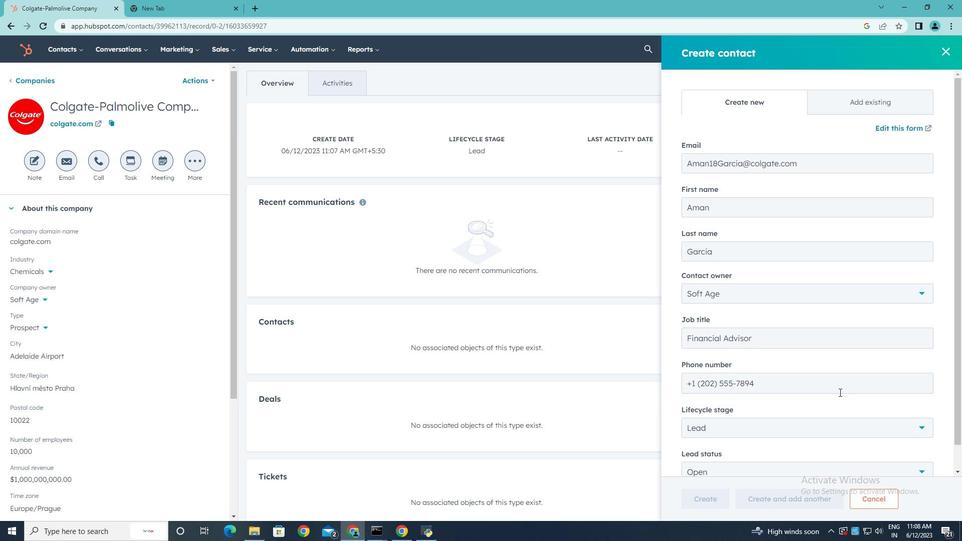 
Action: Mouse scrolled (839, 406) with delta (0, 0)
Screenshot: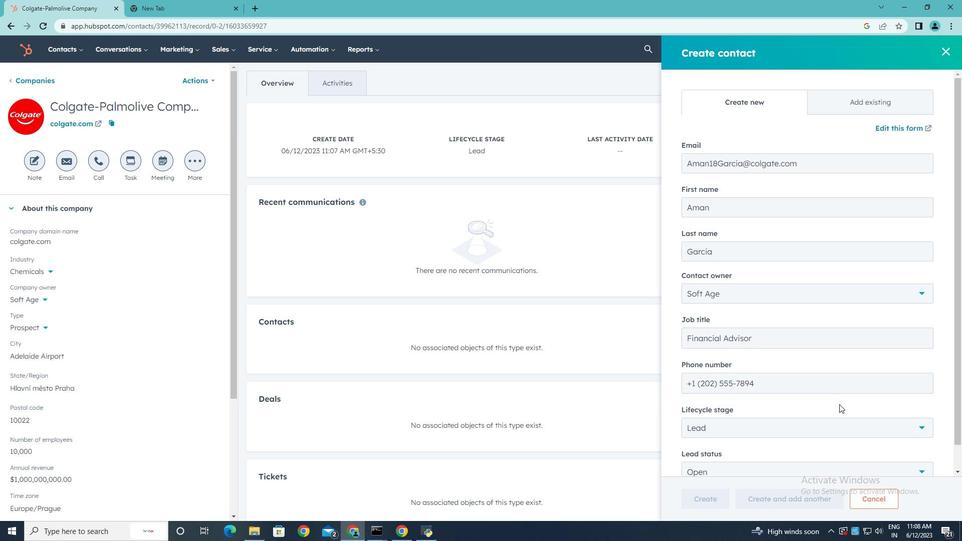 
Action: Mouse moved to (714, 496)
Screenshot: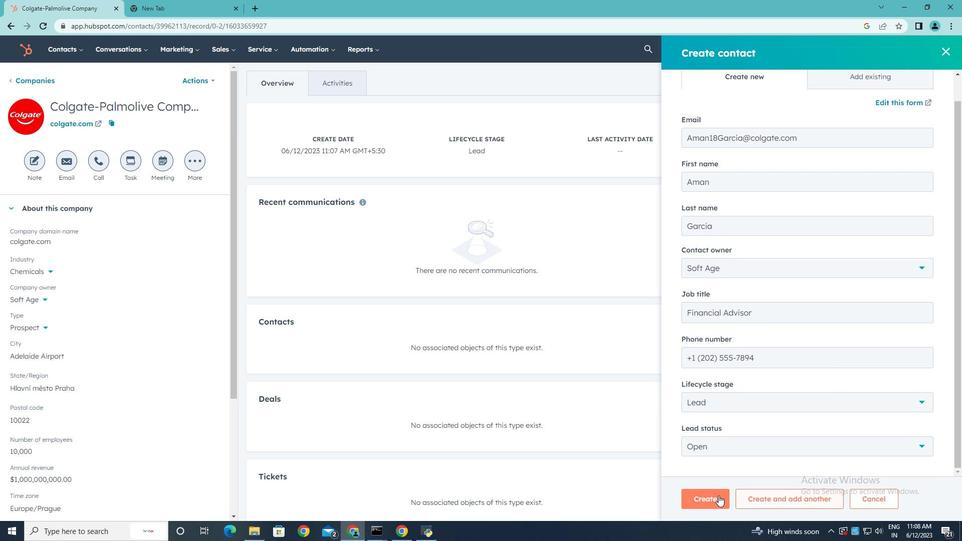 
Action: Mouse pressed left at (714, 496)
Screenshot: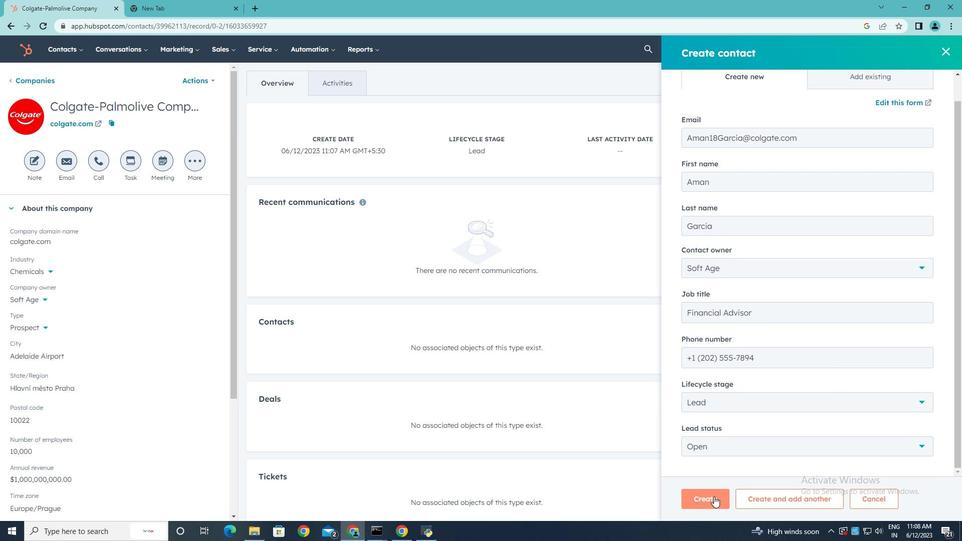 
Action: Mouse moved to (714, 496)
Screenshot: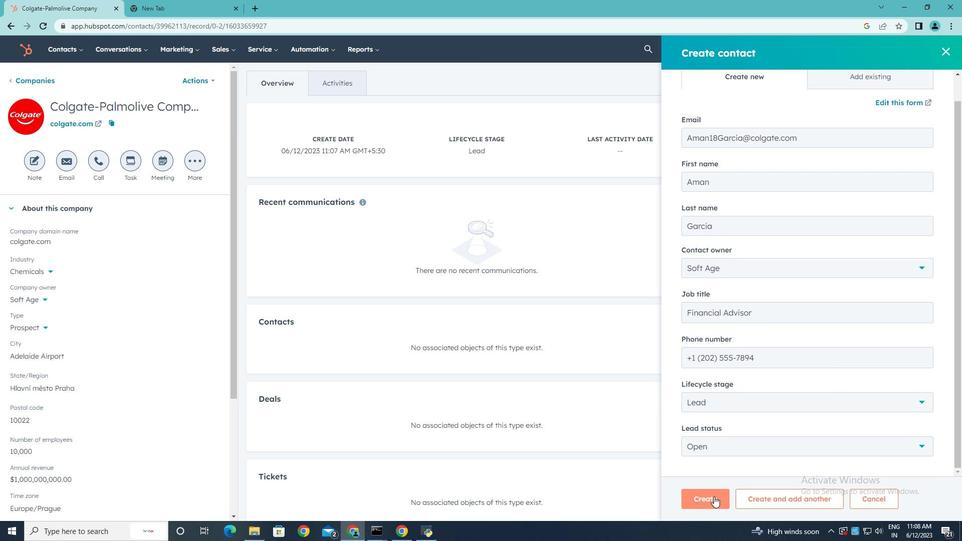 
